 Task: In the  document harry.html Align the width of word art with 'Picture'. Fill the whole document with 'Light Cornflower Blue'. Add link on bottom left corner of the sheet: in.pinterest.com
Action: Mouse moved to (37, 73)
Screenshot: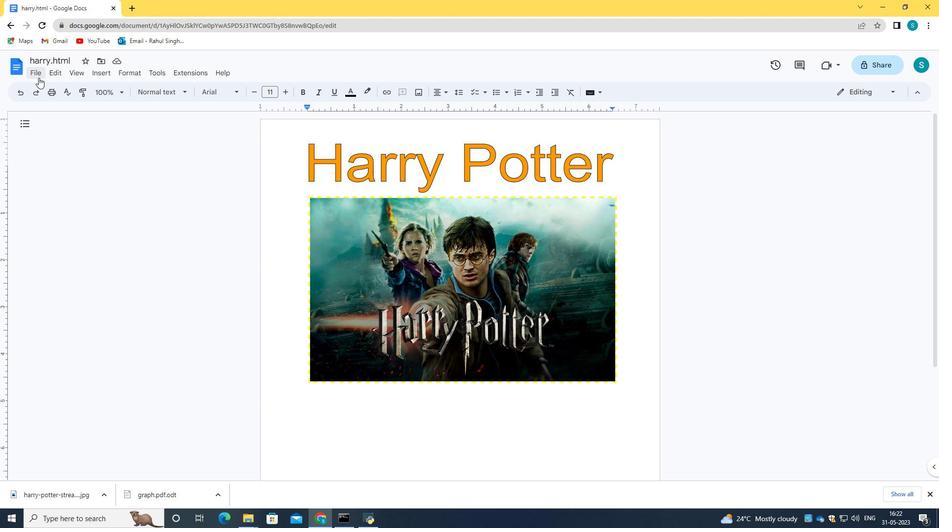 
Action: Mouse pressed left at (37, 73)
Screenshot: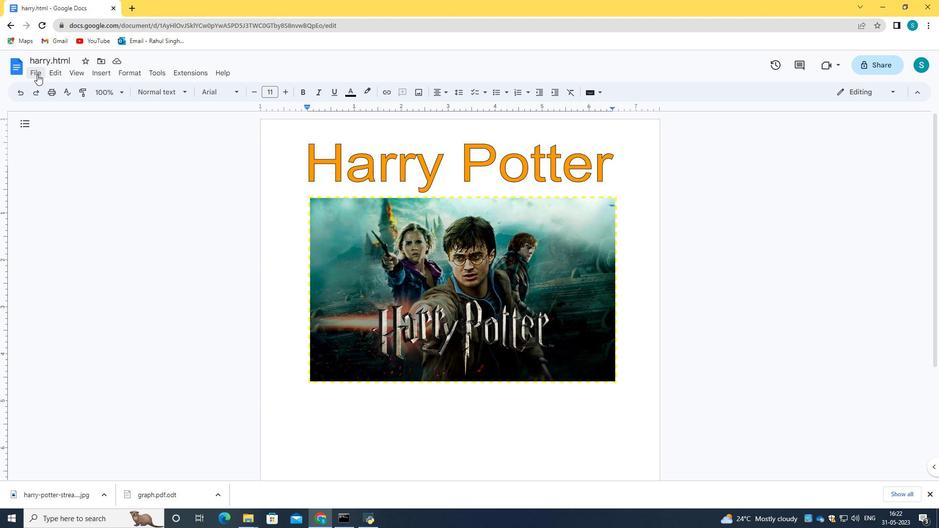 
Action: Mouse moved to (61, 344)
Screenshot: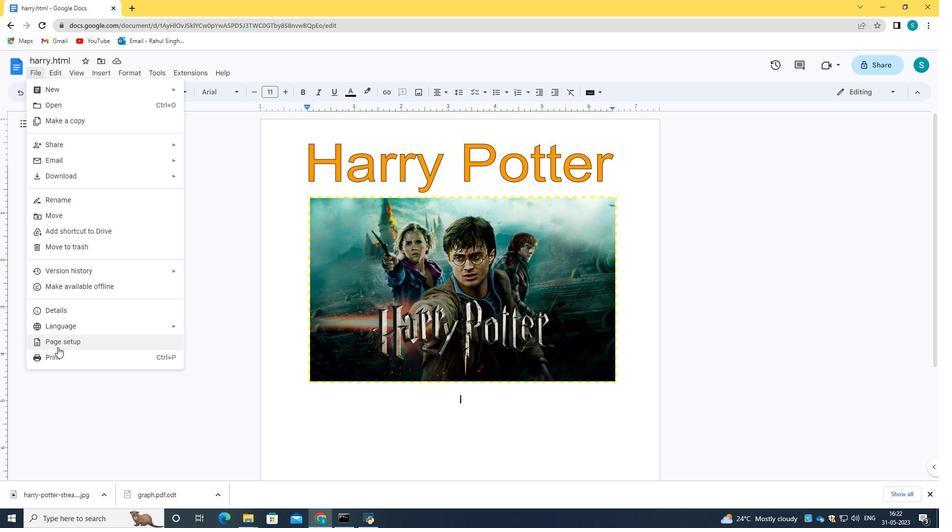 
Action: Mouse pressed left at (61, 344)
Screenshot: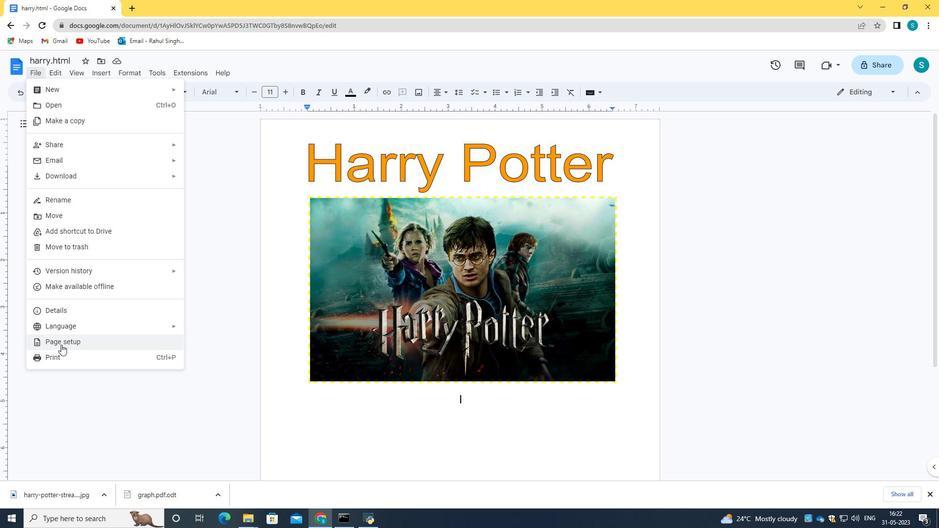 
Action: Mouse moved to (420, 216)
Screenshot: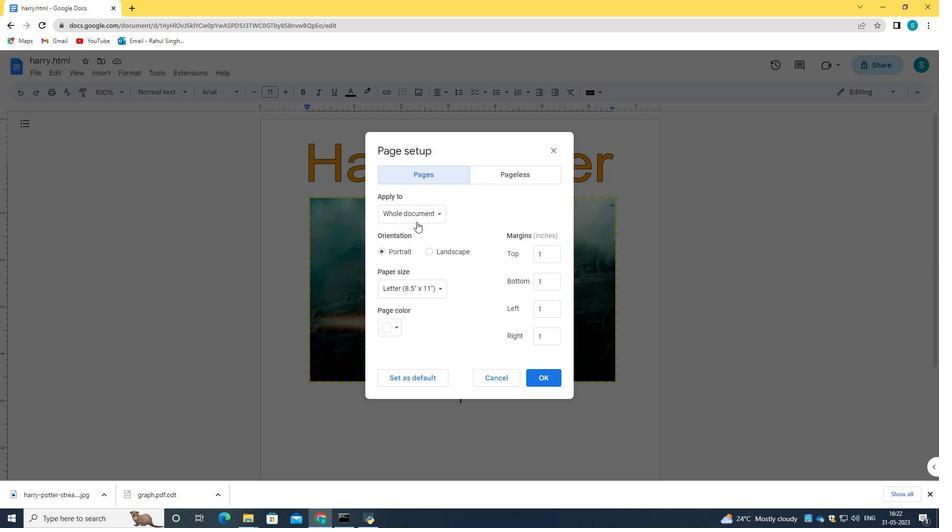 
Action: Mouse pressed left at (420, 216)
Screenshot: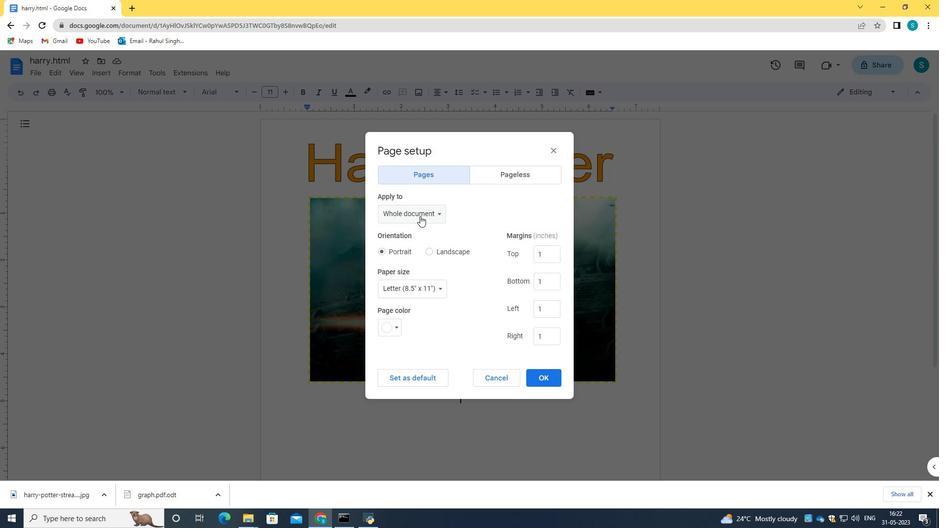 
Action: Mouse moved to (415, 209)
Screenshot: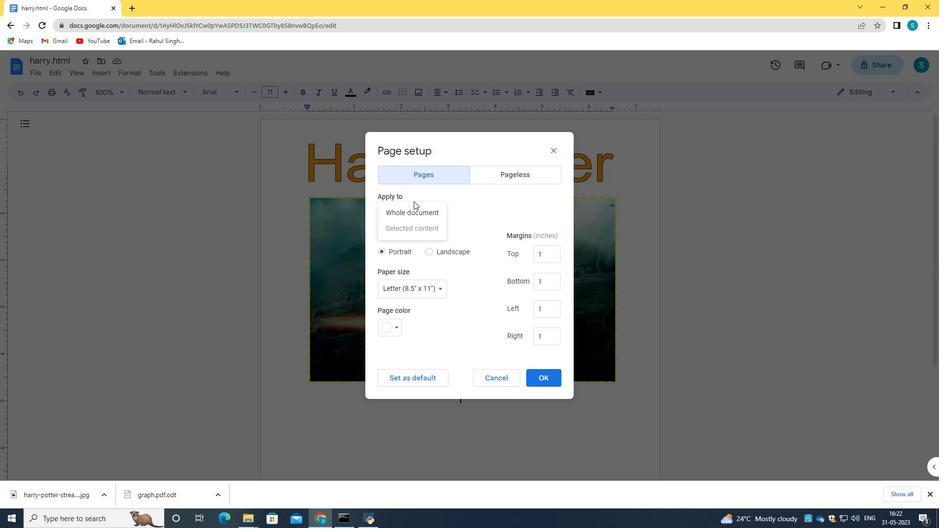 
Action: Mouse pressed left at (415, 209)
Screenshot: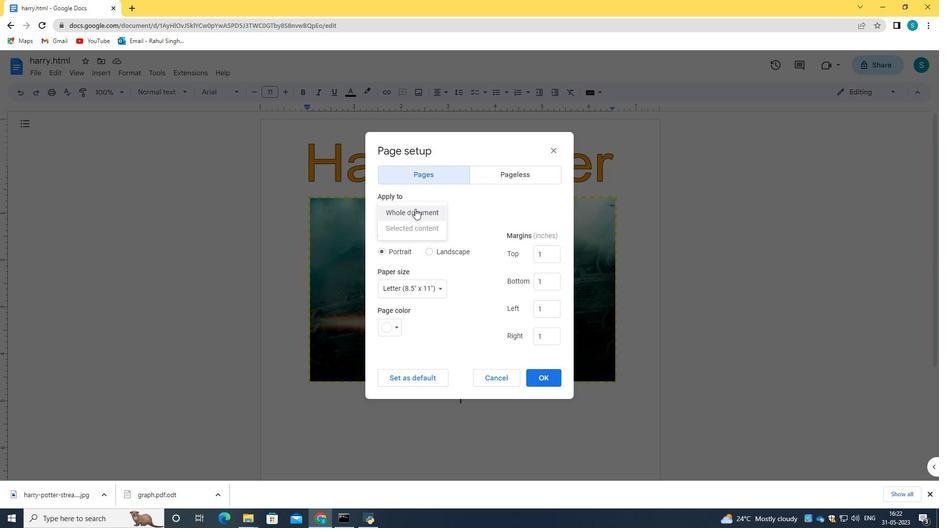 
Action: Mouse moved to (388, 327)
Screenshot: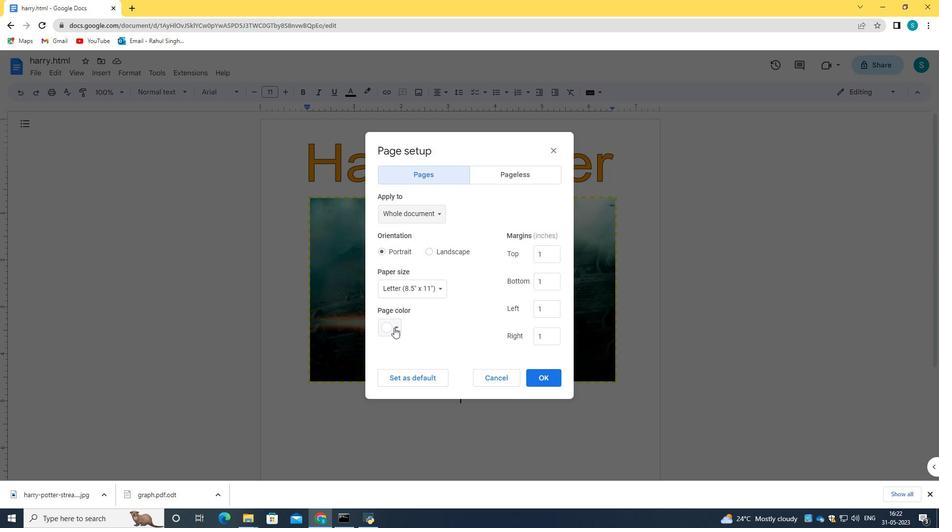 
Action: Mouse pressed left at (388, 327)
Screenshot: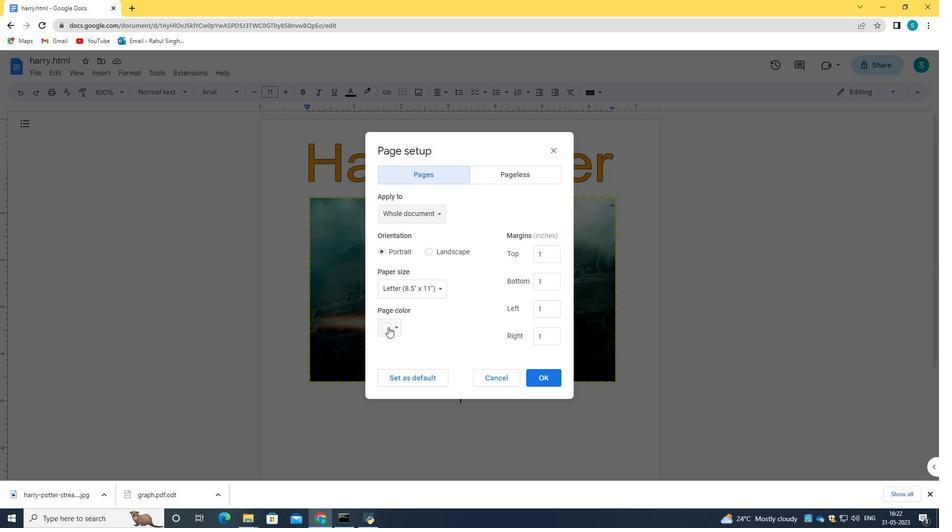 
Action: Mouse moved to (451, 389)
Screenshot: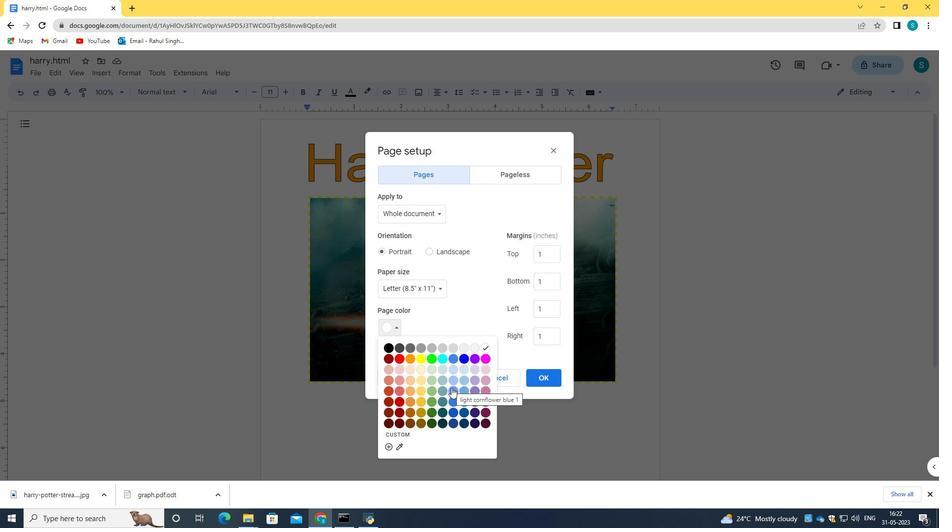 
Action: Mouse pressed left at (451, 389)
Screenshot: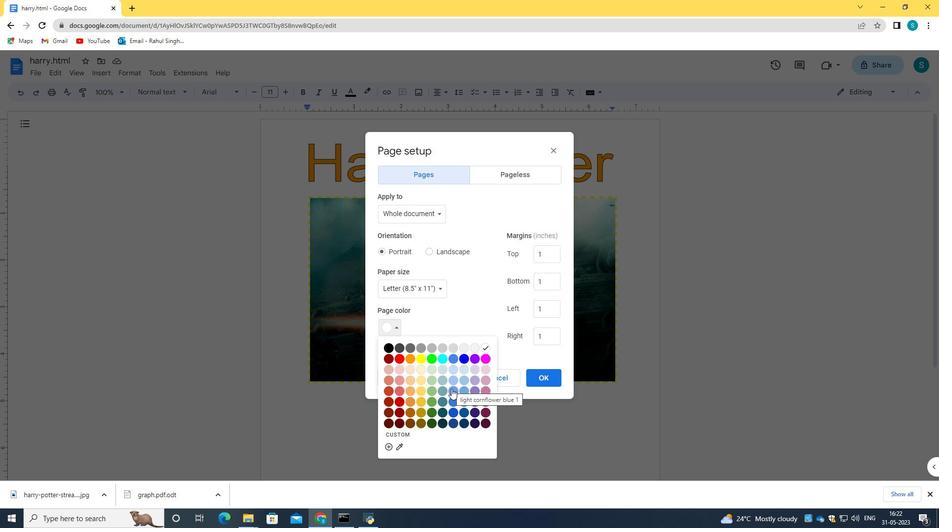 
Action: Mouse moved to (541, 377)
Screenshot: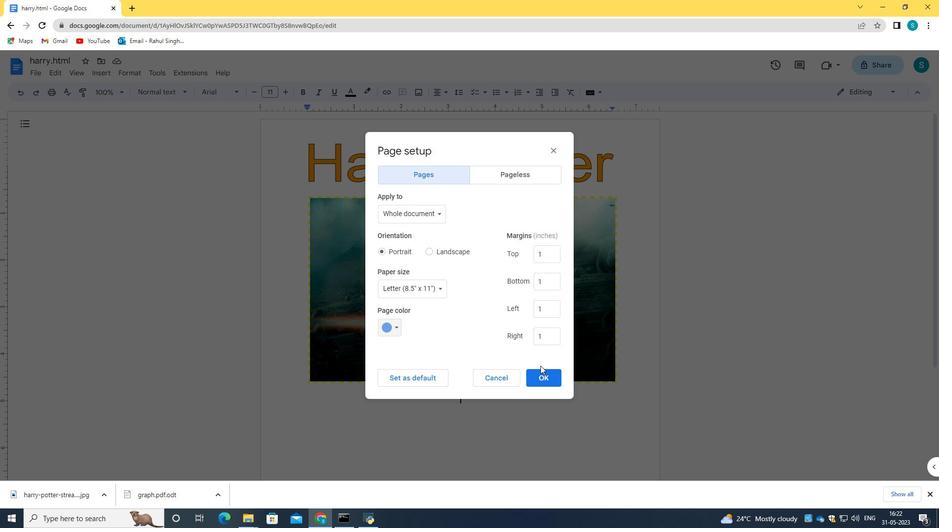 
Action: Mouse pressed left at (541, 377)
Screenshot: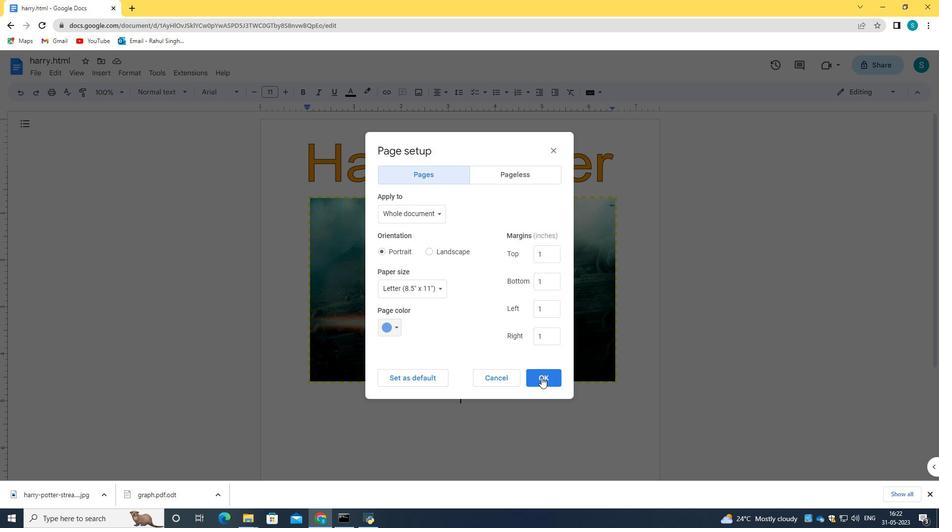 
Action: Mouse moved to (510, 335)
Screenshot: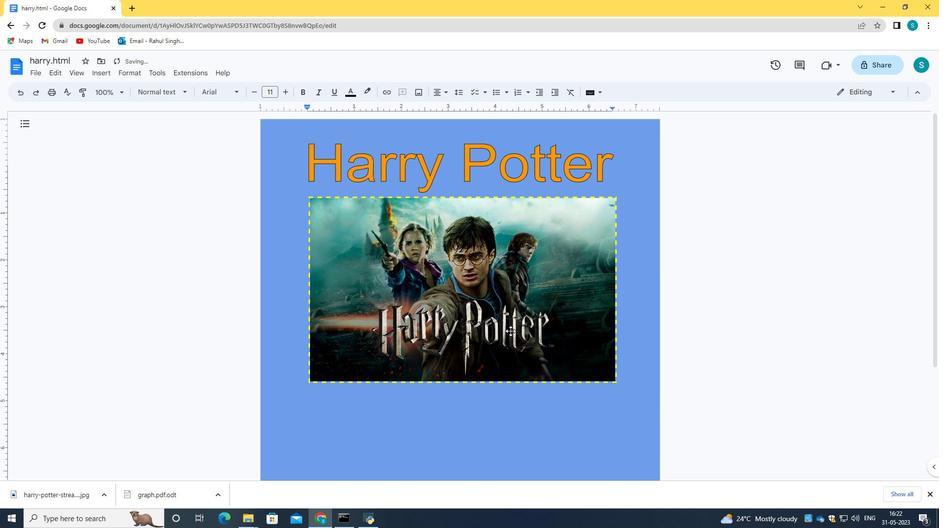 
Action: Mouse scrolled (510, 334) with delta (0, 0)
Screenshot: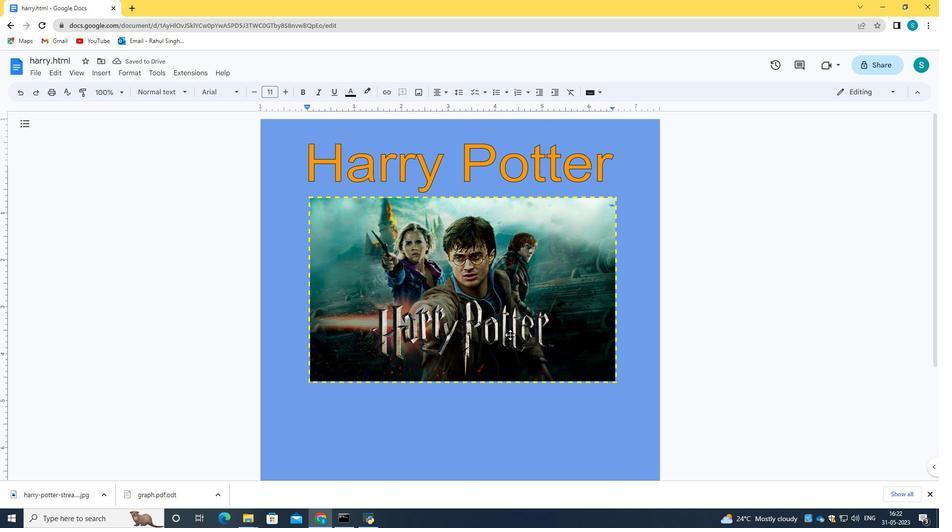 
Action: Mouse moved to (518, 366)
Screenshot: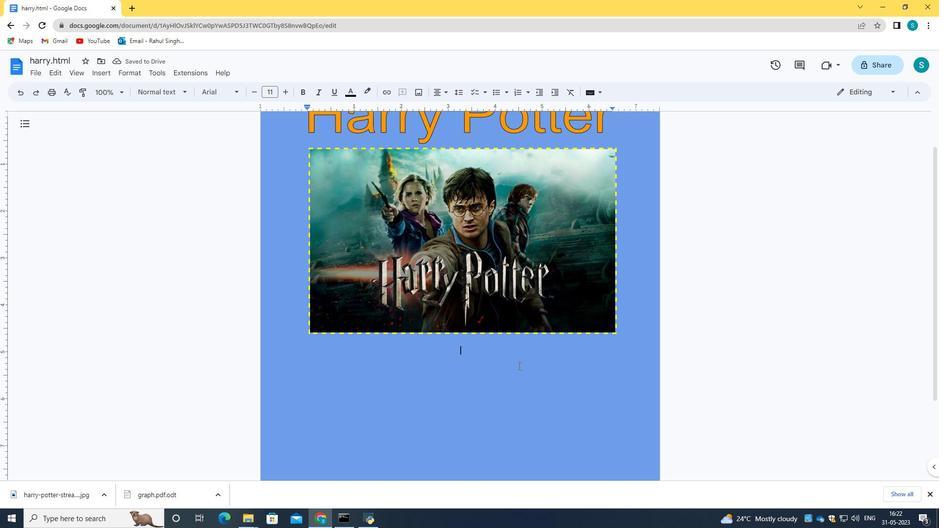
Action: Key pressed <Key.enter><Key.enter><Key.enter><Key.enter><Key.enter><Key.enter><Key.space><Key.space><Key.space><Key.space><Key.space><Key.space><Key.space><Key.space><Key.space><Key.space><Key.space><Key.space><Key.space><Key.space><Key.enter>m<Key.backspace><Key.enter><Key.enter><Key.enter><Key.enter><Key.enter><Key.enter><Key.enter><Key.enter><Key.enter><Key.enter><Key.enter><Key.enter><Key.space><Key.space><Key.space><Key.space><Key.space><Key.space><Key.space><Key.space><Key.space><Key.space><Key.space><Key.space><Key.space><Key.space><Key.space><Key.space><Key.space><Key.space><Key.space><Key.space><Key.space><Key.space><Key.space><Key.space><Key.space><Key.space><Key.space><Key.space><Key.space><Key.space><Key.space><Key.space><Key.space><Key.space><Key.space><Key.space><Key.space><Key.space><Key.space><Key.backspace>
Screenshot: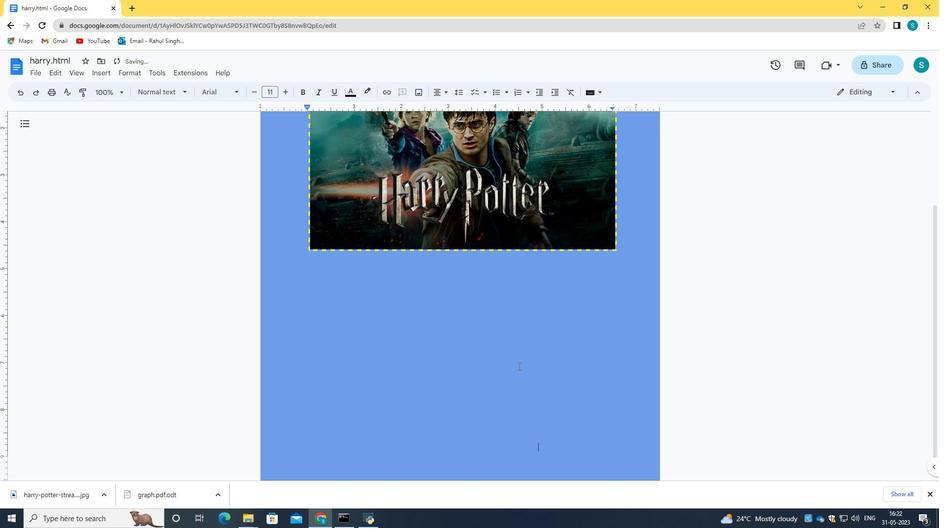 
Action: Mouse moved to (555, 443)
Screenshot: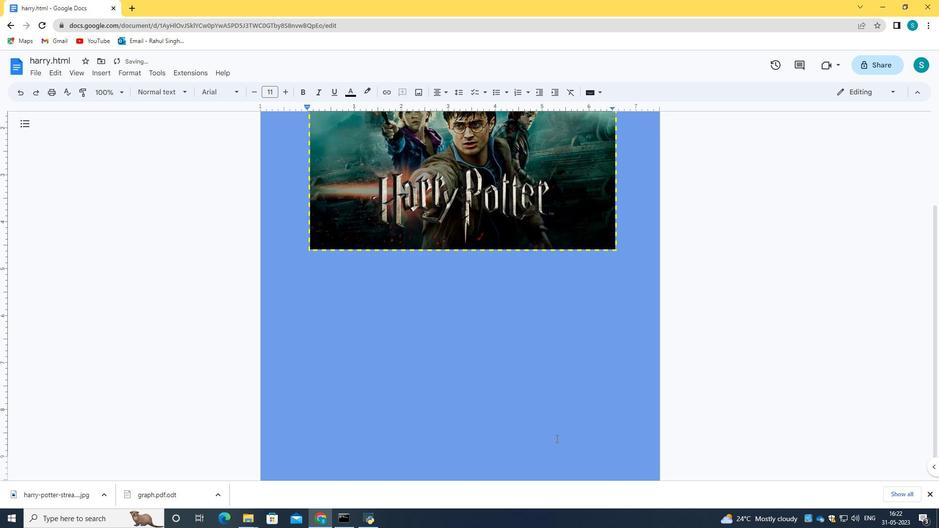 
Action: Mouse pressed right at (555, 443)
Screenshot: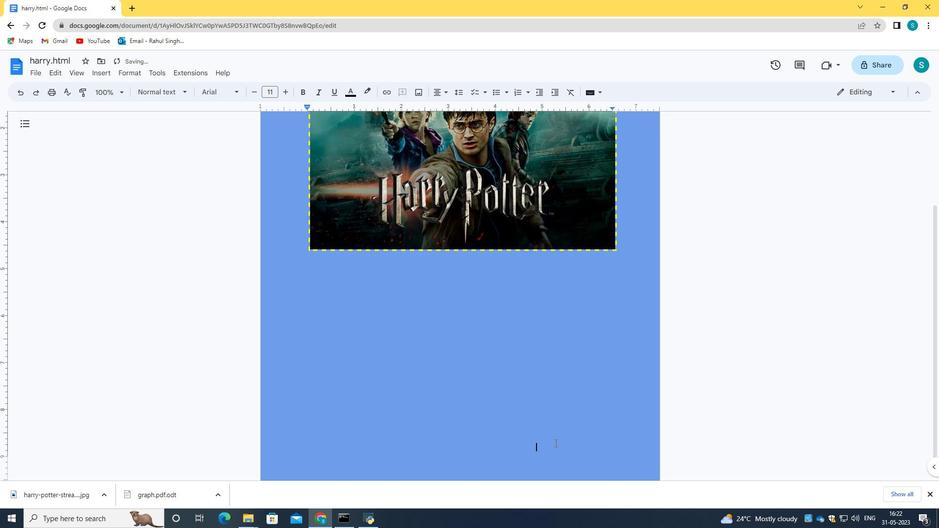
Action: Mouse moved to (587, 394)
Screenshot: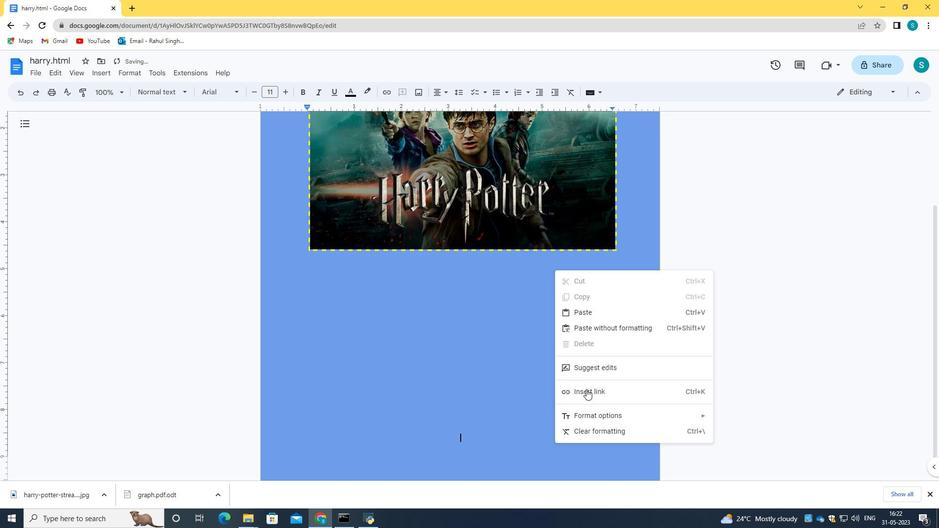
Action: Mouse pressed left at (587, 394)
Screenshot: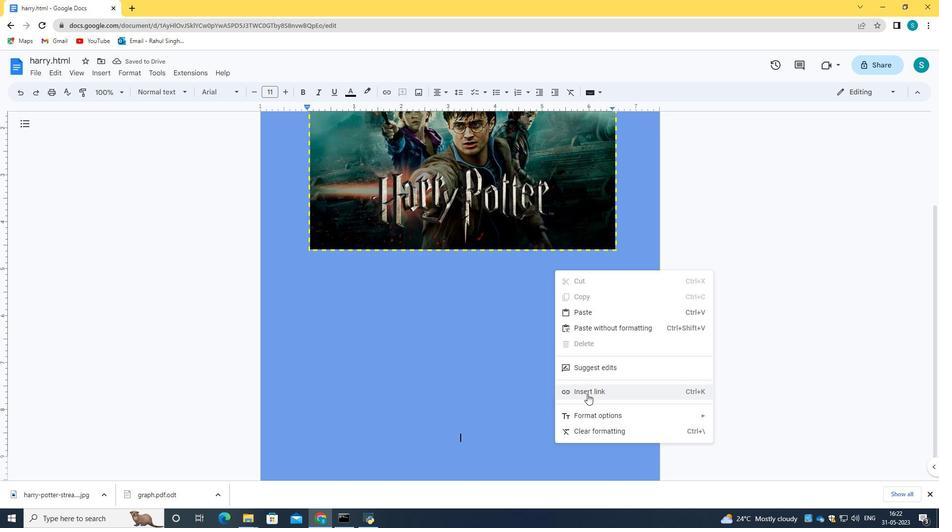 
Action: Mouse moved to (526, 283)
Screenshot: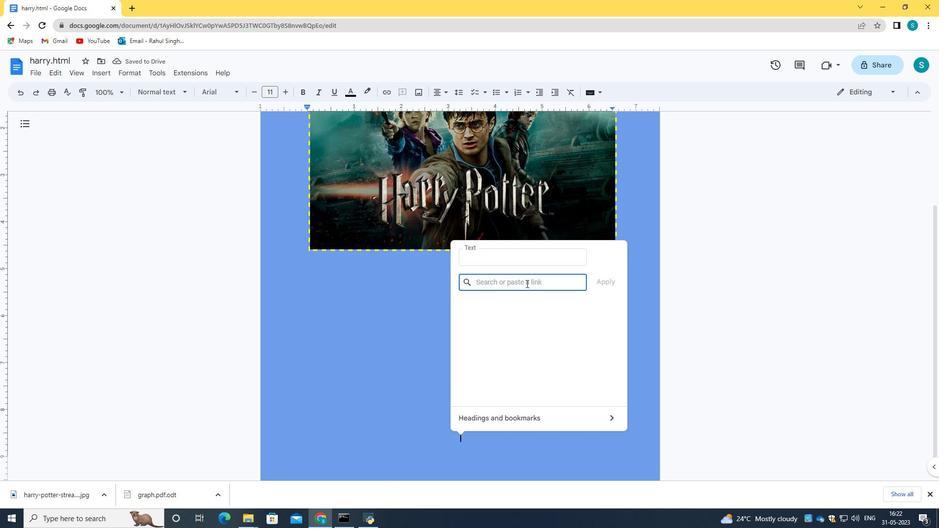 
Action: Key pressed in.pinterest.com
Screenshot: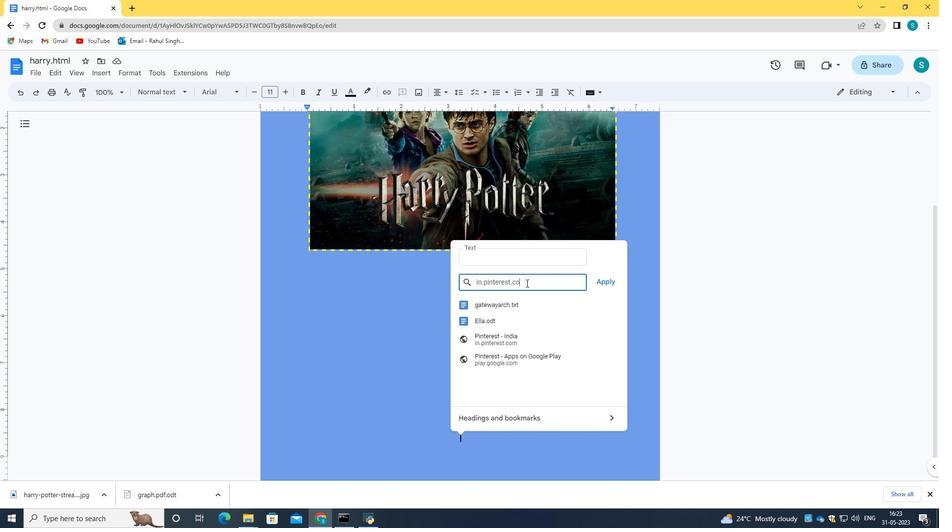 
Action: Mouse moved to (599, 285)
Screenshot: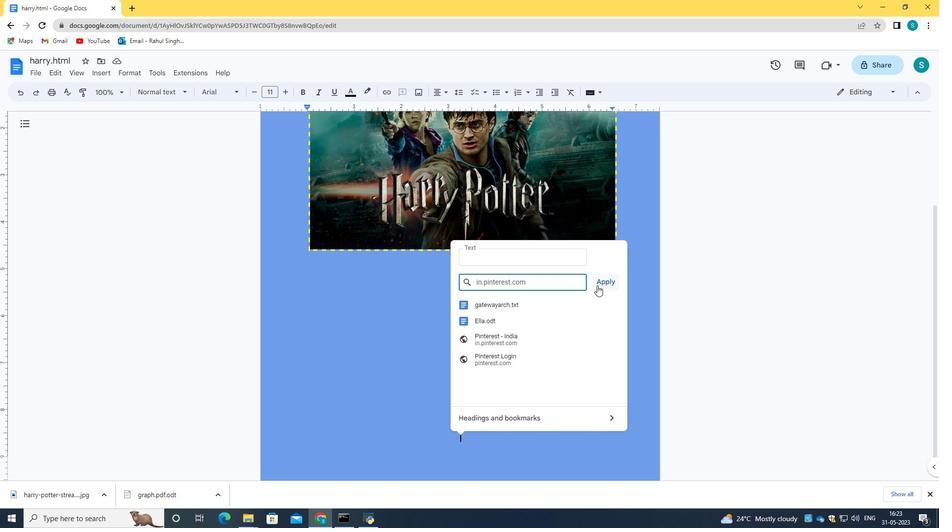 
Action: Mouse pressed left at (599, 285)
Screenshot: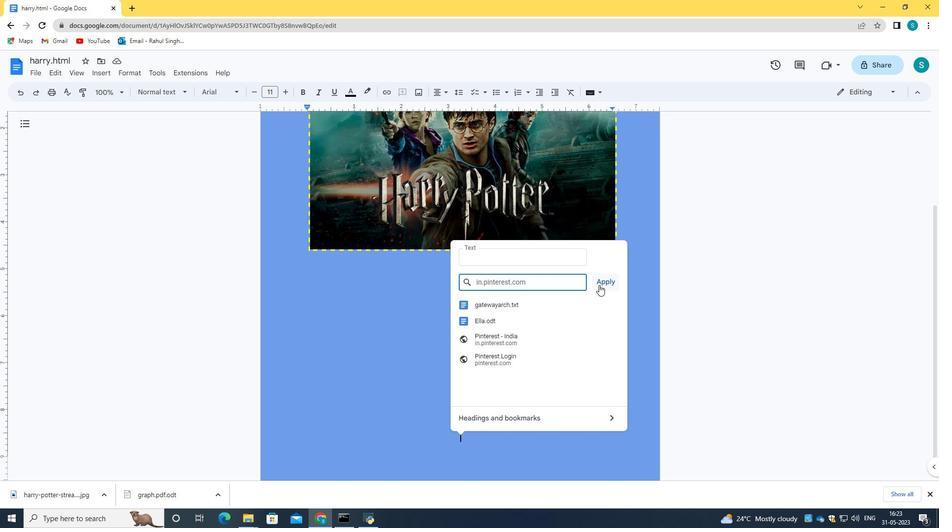 
Action: Mouse moved to (430, 438)
Screenshot: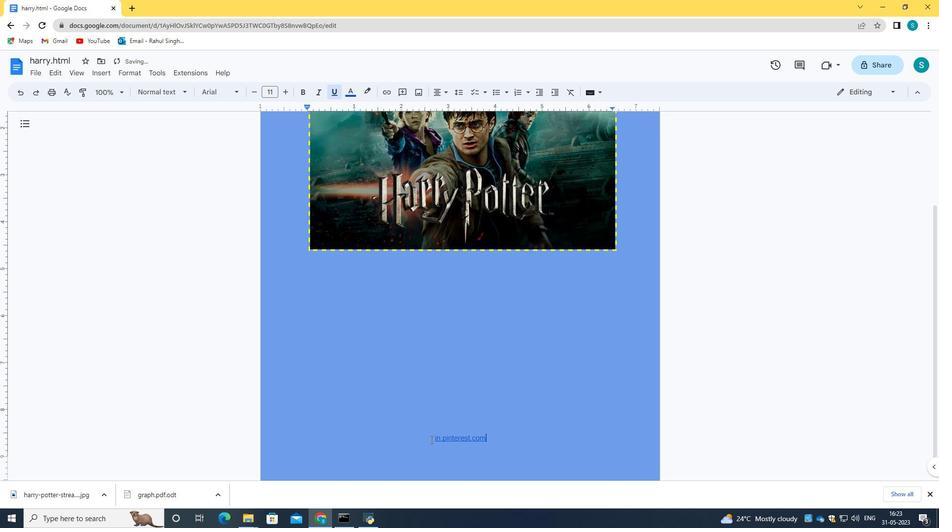 
Action: Mouse pressed left at (430, 438)
Screenshot: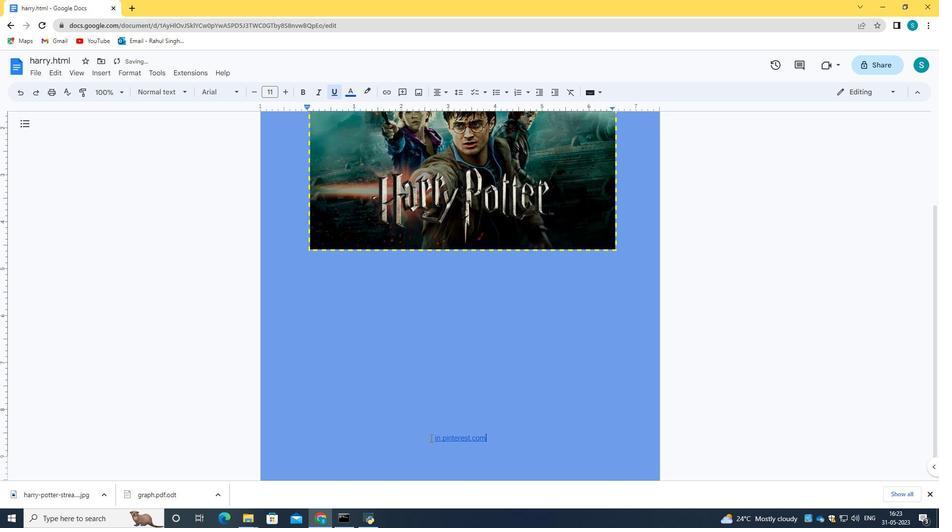
Action: Key pressed <Key.space><Key.space><Key.space><Key.space><Key.space><Key.space><Key.space><Key.space><Key.space><Key.space><Key.space><Key.space><Key.space><Key.space><Key.space><Key.space><Key.space><Key.space><Key.space><Key.space><Key.space><Key.space><Key.space><Key.space><Key.space><Key.space><Key.space><Key.space><Key.space><Key.space><Key.space><Key.space><Key.space><Key.space><Key.space><Key.space><Key.space><Key.space><Key.space><Key.space><Key.space><Key.space><Key.space><Key.space><Key.space><Key.space><Key.space><Key.space><Key.space><Key.space><Key.space><Key.space><Key.space><Key.space><Key.space><Key.space><Key.space><Key.space><Key.space><Key.space><Key.space><Key.space><Key.space><Key.space><Key.space><Key.space><Key.space><Key.space><Key.space><Key.space><Key.space><Key.space><Key.space><Key.space><Key.space><Key.space><Key.space><Key.space><Key.space><Key.space><Key.space><Key.space><Key.space><Key.space><Key.space><Key.space><Key.space><Key.space><Key.space><Key.space><Key.space><Key.space><Key.space><Key.space><Key.space><Key.space><Key.space><Key.space><Key.space><Key.space><Key.space><Key.space><Key.space><Key.space><Key.space><Key.space><Key.space><Key.space><Key.space><Key.space><Key.space><Key.space><Key.space><Key.space><Key.space><Key.space><Key.space><Key.space><Key.space><Key.space>
Screenshot: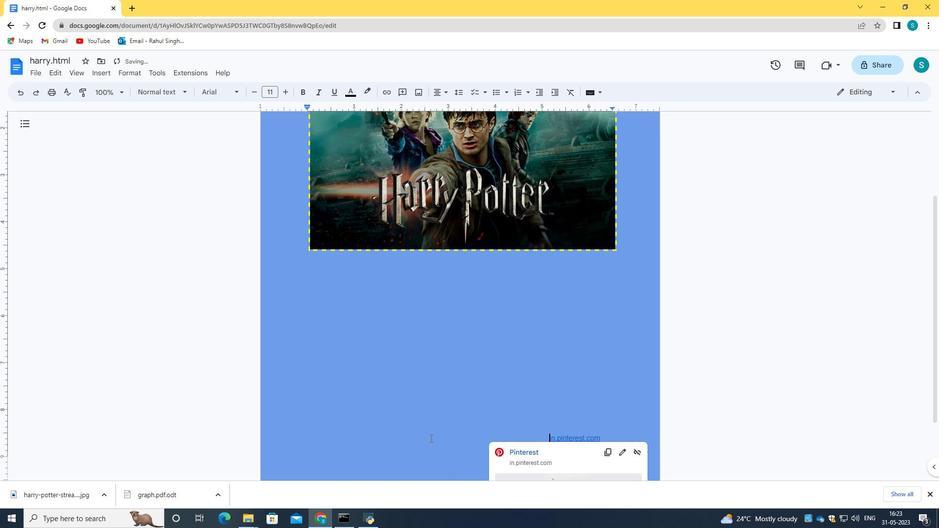 
Action: Mouse moved to (520, 395)
Screenshot: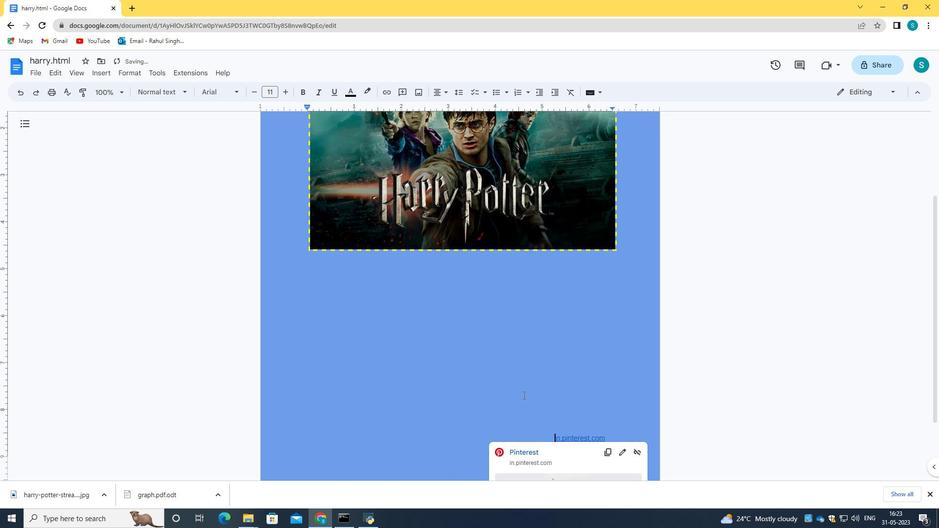 
Action: Mouse pressed left at (522, 394)
Screenshot: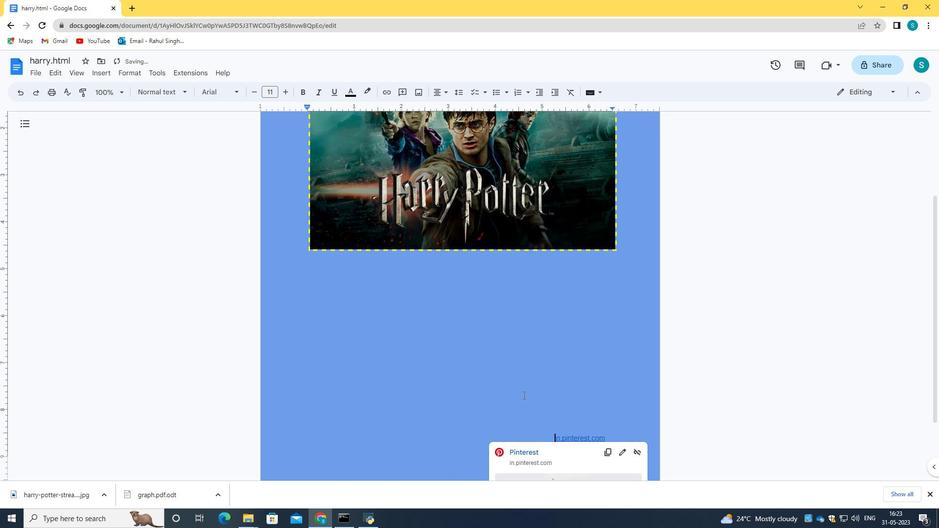 
Action: Mouse moved to (542, 436)
Screenshot: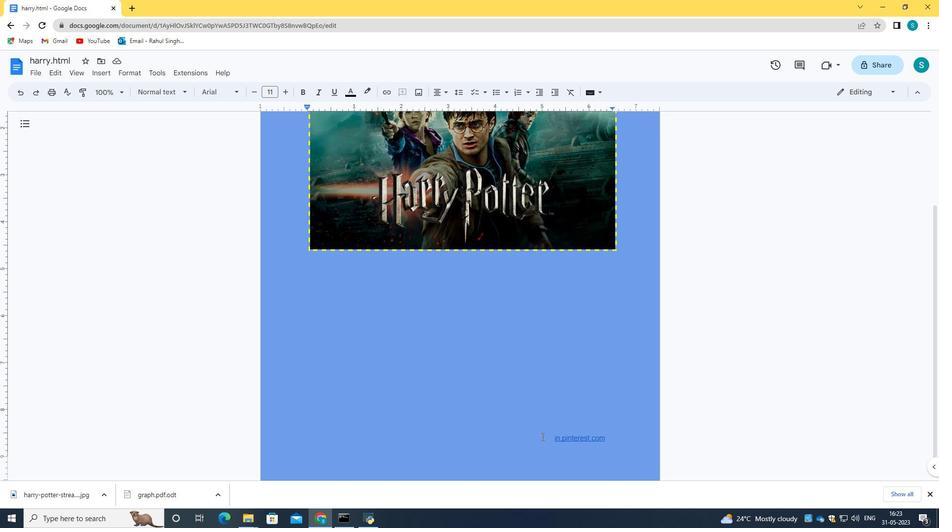 
Action: Mouse pressed left at (542, 436)
Screenshot: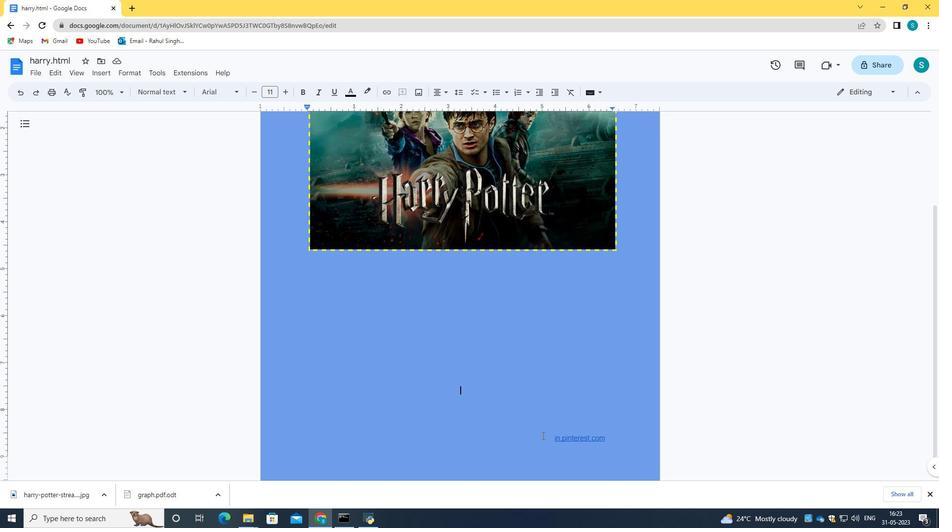 
Action: Mouse moved to (554, 439)
Screenshot: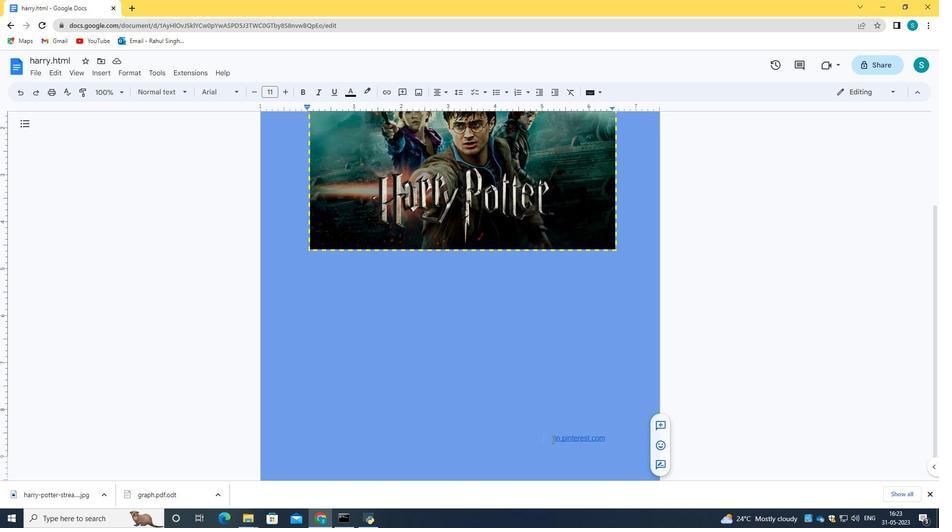 
Action: Mouse pressed left at (554, 439)
Screenshot: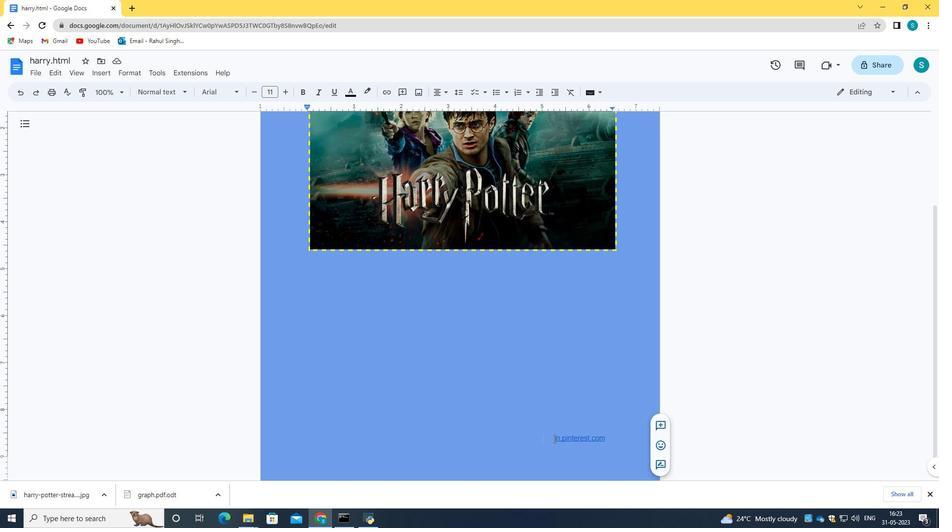 
Action: Mouse moved to (444, 93)
Screenshot: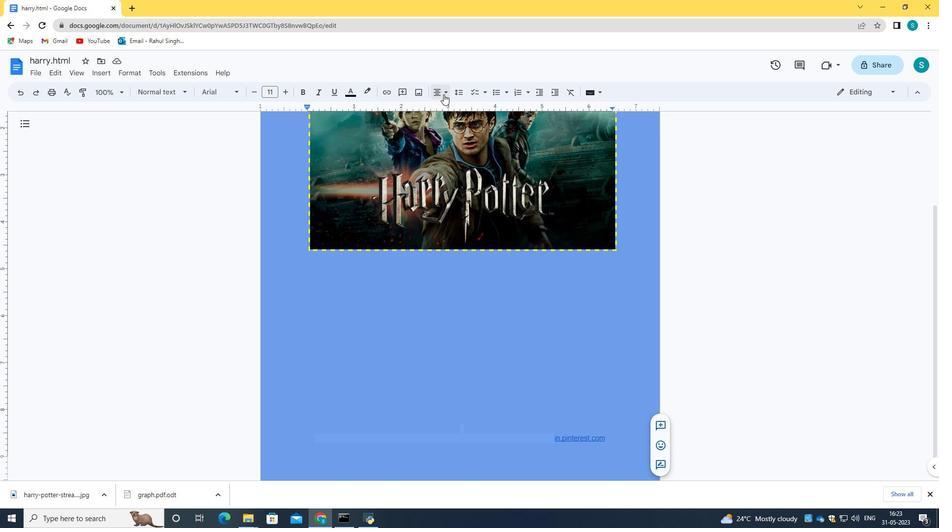 
Action: Mouse pressed left at (444, 93)
Screenshot: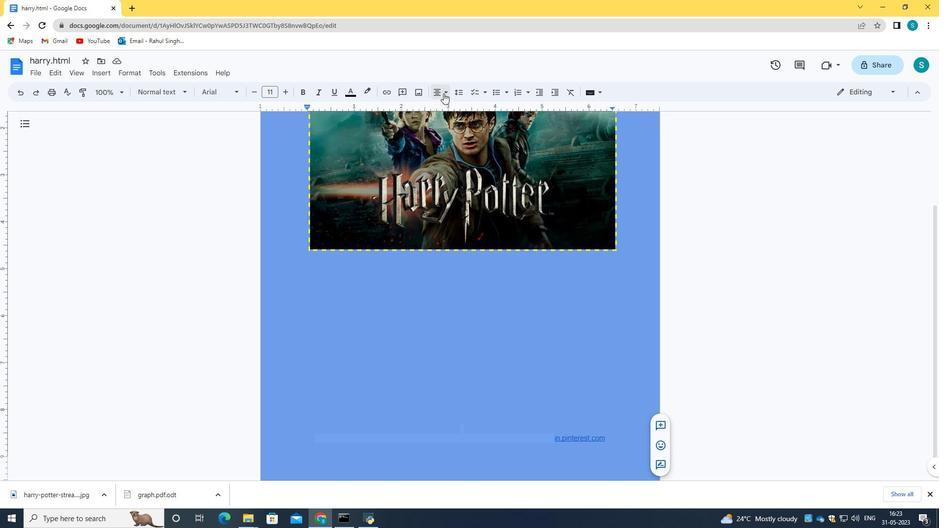 
Action: Mouse moved to (442, 110)
Screenshot: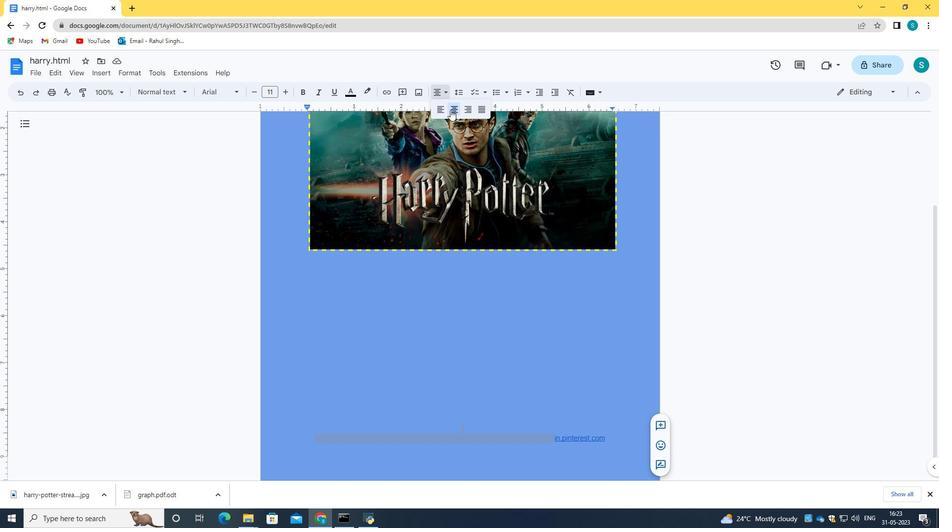 
Action: Mouse pressed left at (442, 110)
Screenshot: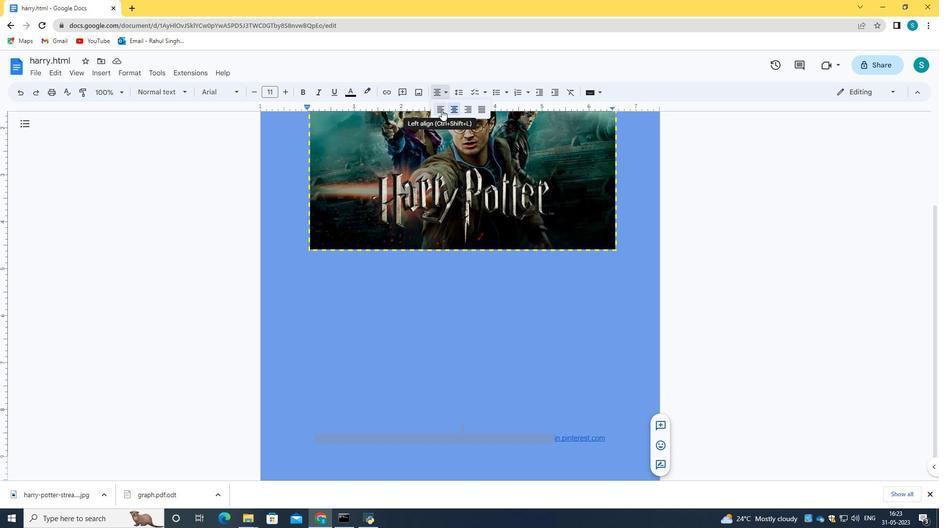 
Action: Mouse moved to (497, 323)
Screenshot: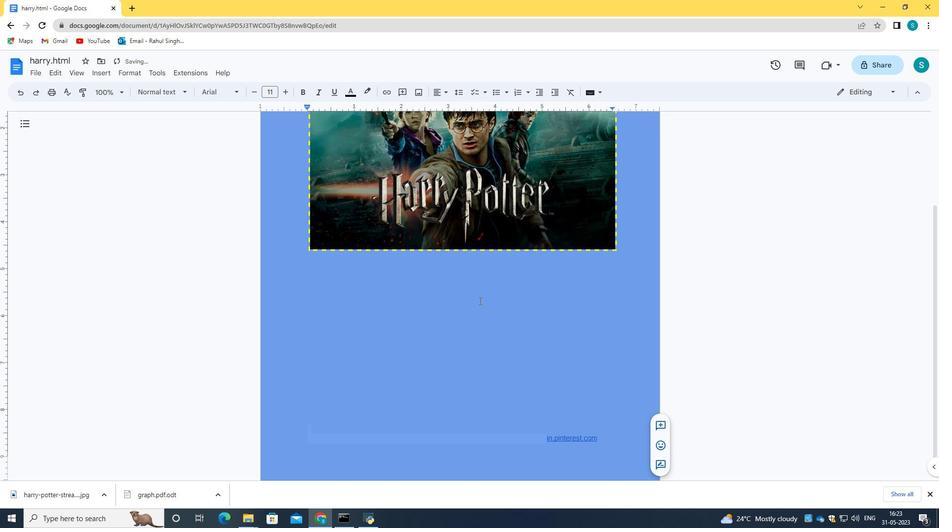 
Action: Mouse pressed left at (497, 323)
Screenshot: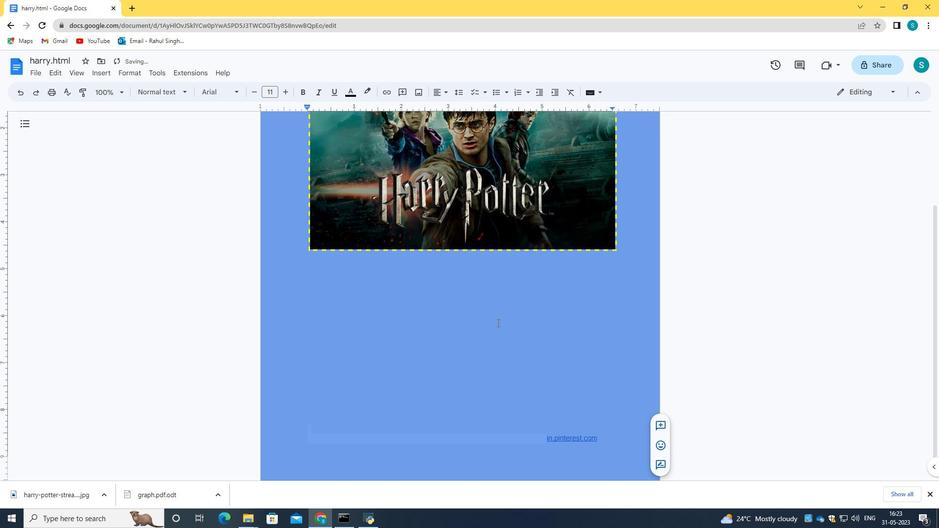 
